 Task: Apply clear formating to the comment.
Action: Mouse moved to (445, 254)
Screenshot: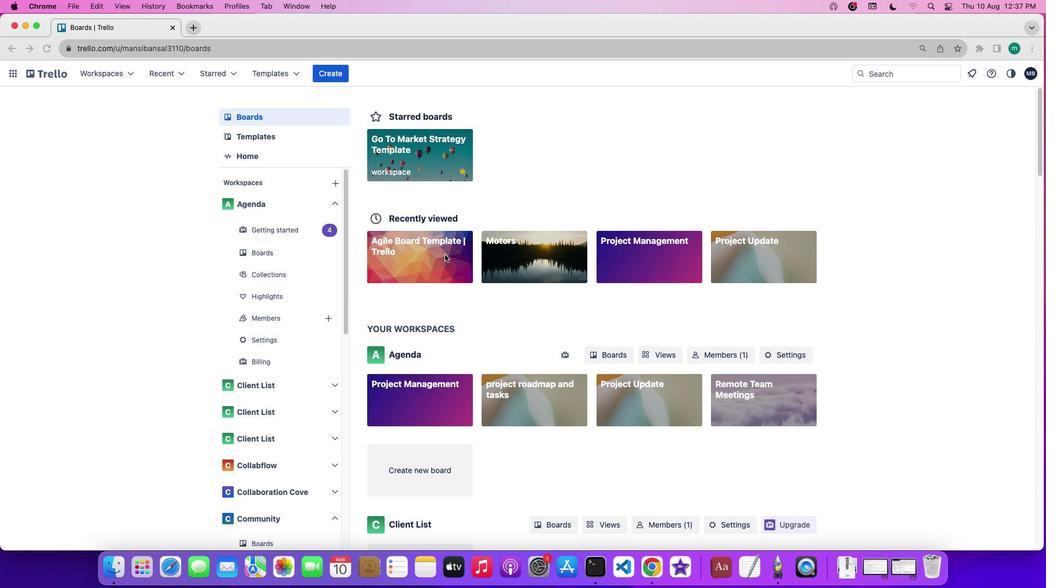 
Action: Mouse pressed left at (445, 254)
Screenshot: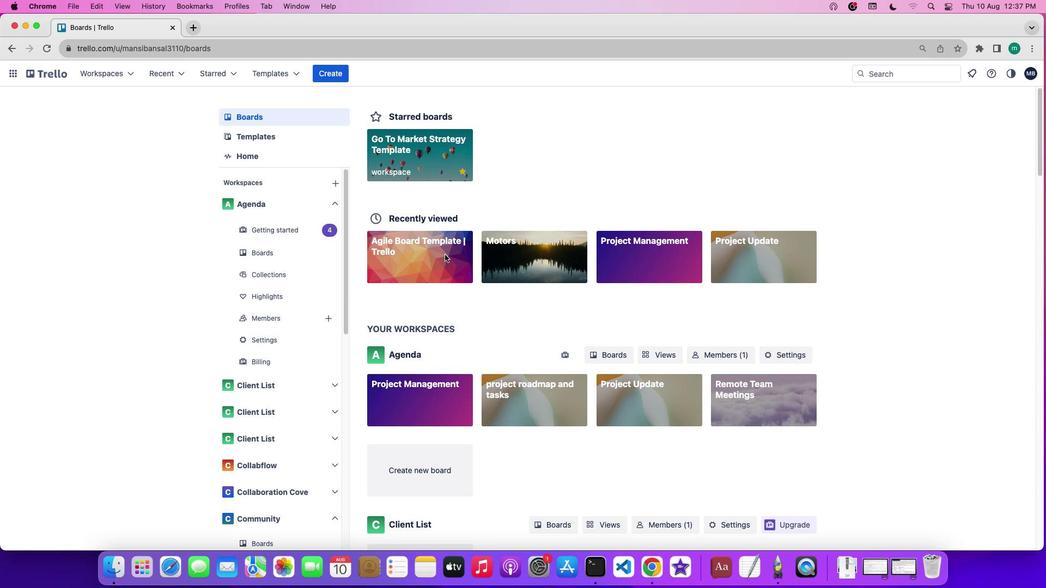 
Action: Mouse pressed left at (445, 254)
Screenshot: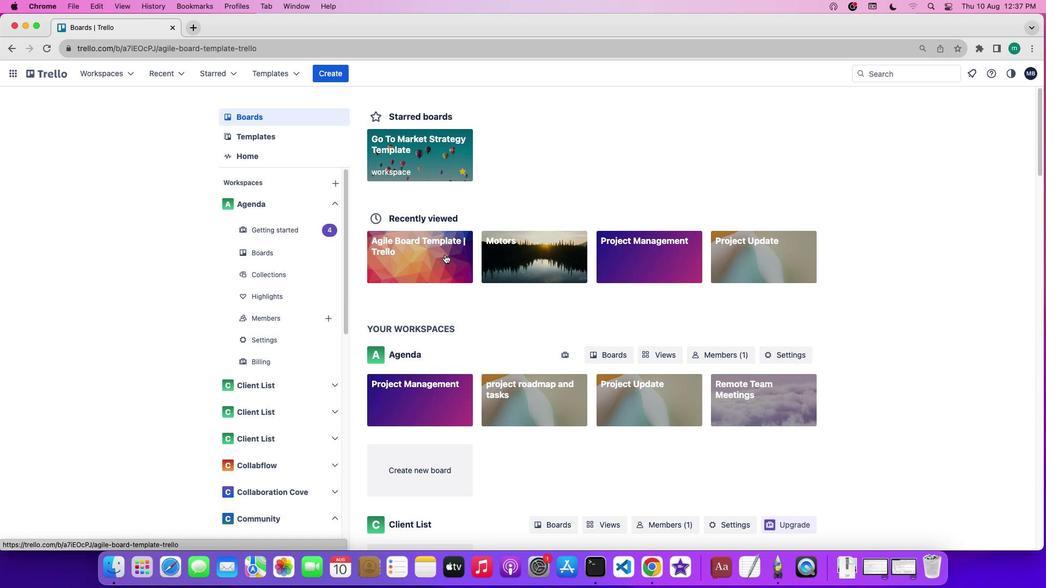 
Action: Mouse moved to (273, 258)
Screenshot: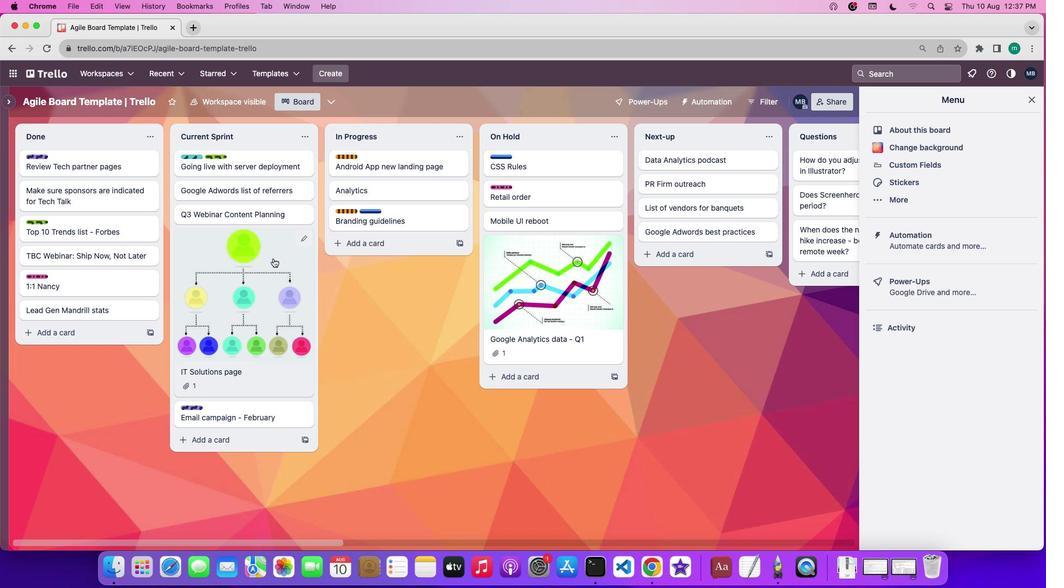 
Action: Mouse pressed left at (273, 258)
Screenshot: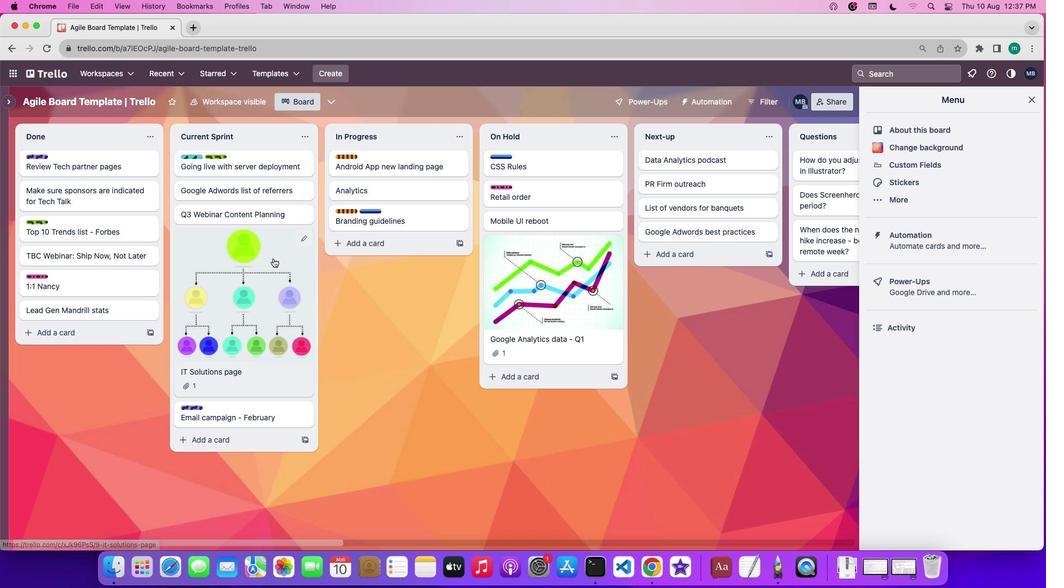 
Action: Mouse moved to (534, 366)
Screenshot: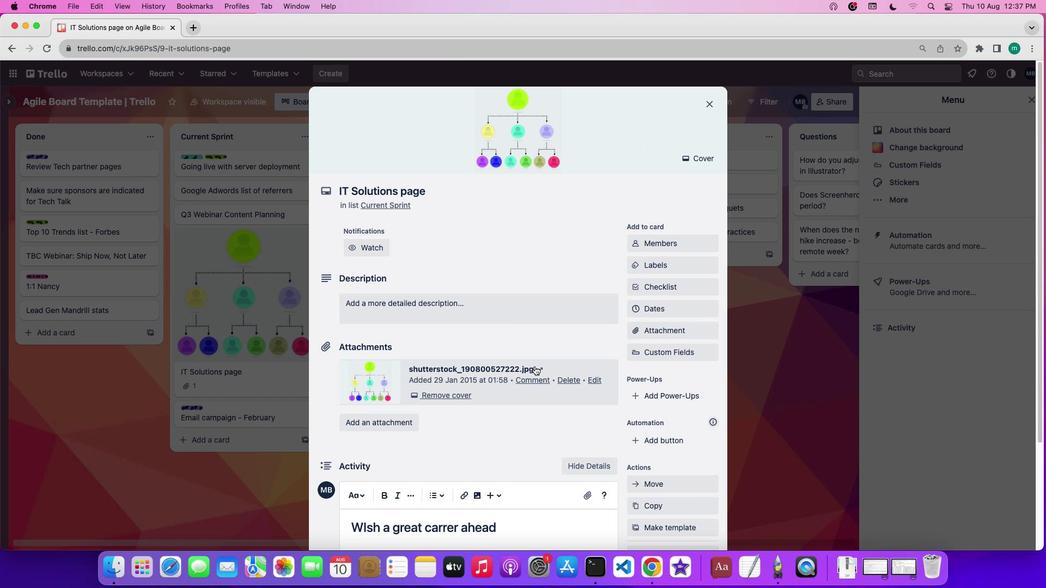
Action: Mouse scrolled (534, 366) with delta (0, 0)
Screenshot: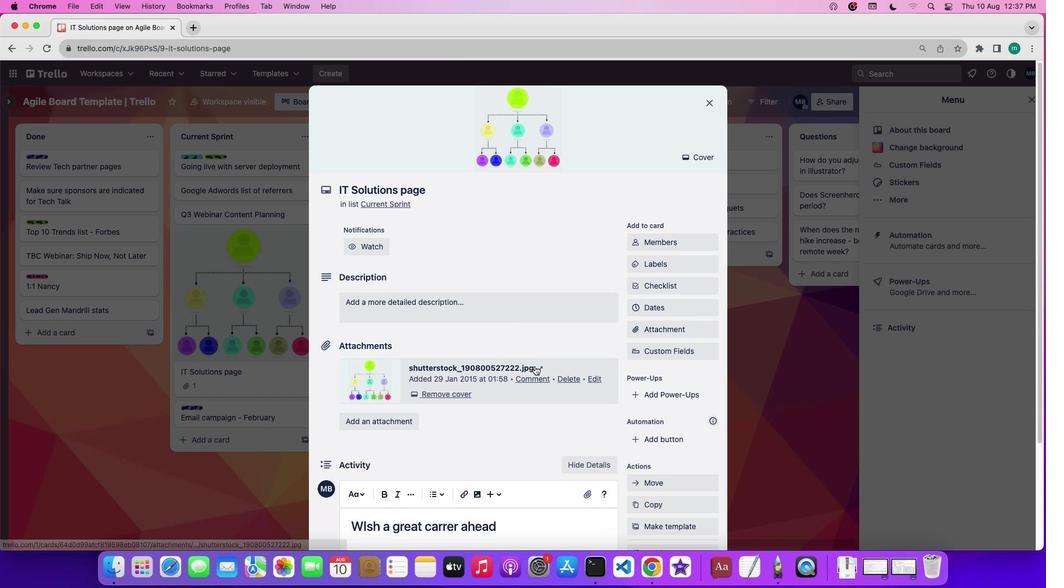 
Action: Mouse scrolled (534, 366) with delta (0, 0)
Screenshot: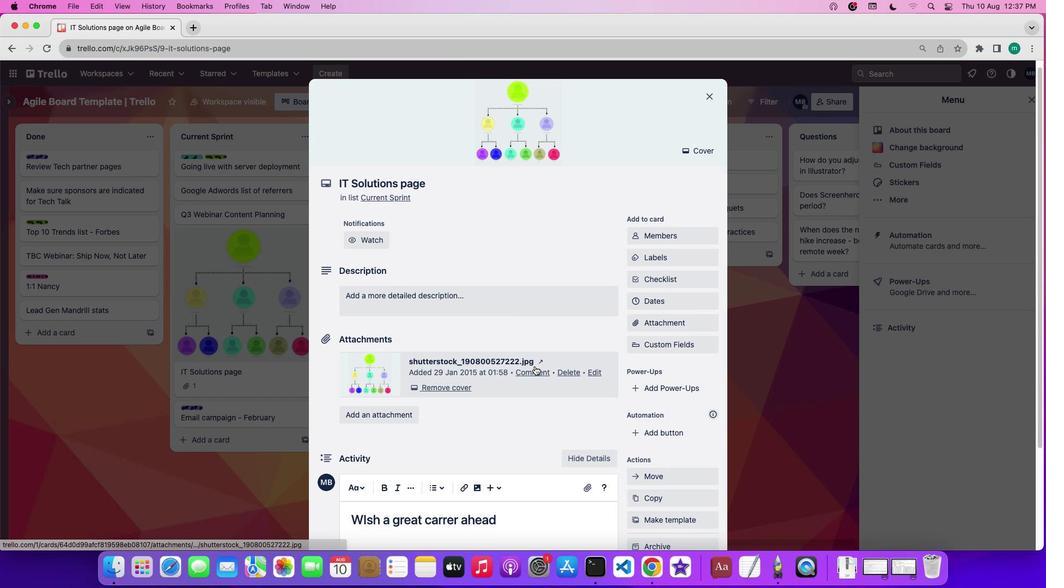 
Action: Mouse scrolled (534, 366) with delta (0, -1)
Screenshot: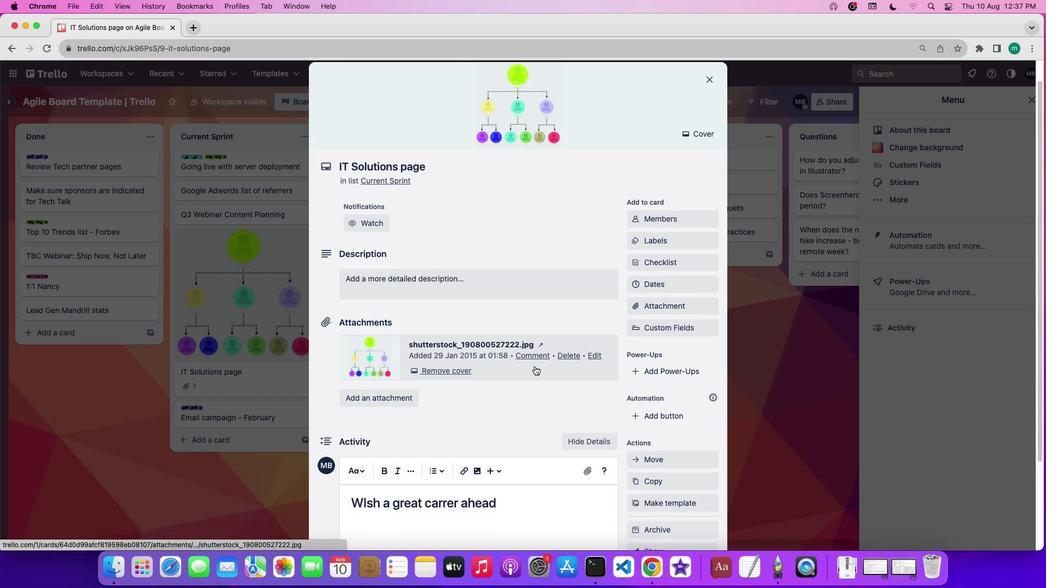 
Action: Mouse scrolled (534, 366) with delta (0, -2)
Screenshot: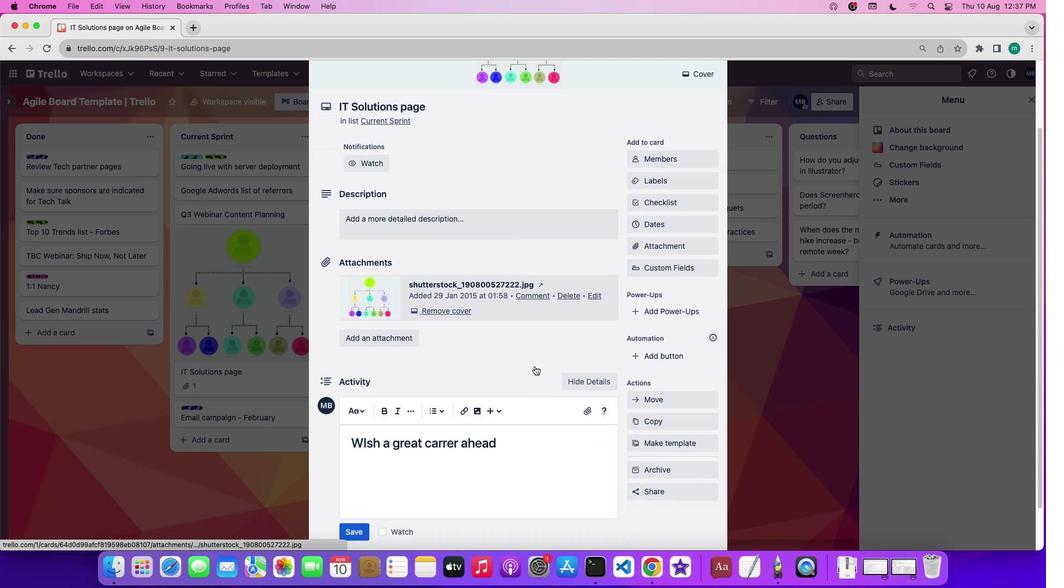 
Action: Mouse moved to (438, 362)
Screenshot: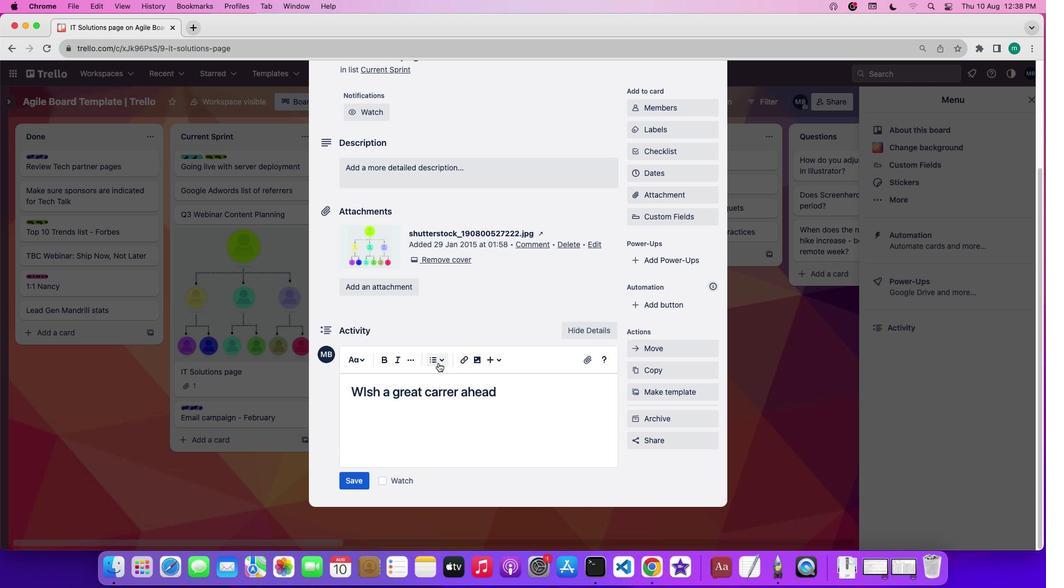 
Action: Mouse pressed left at (438, 362)
Screenshot: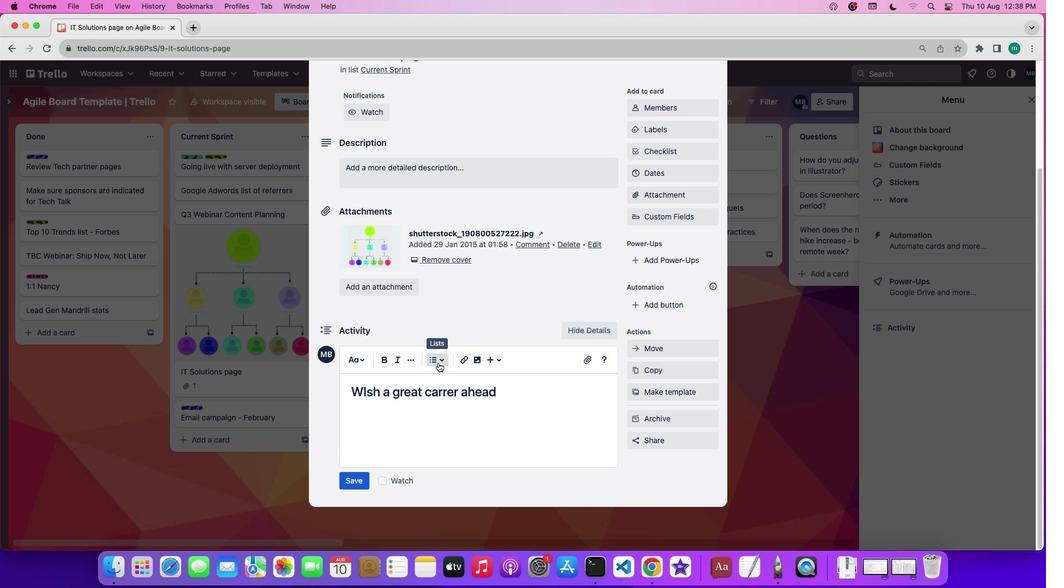 
Action: Mouse moved to (414, 359)
Screenshot: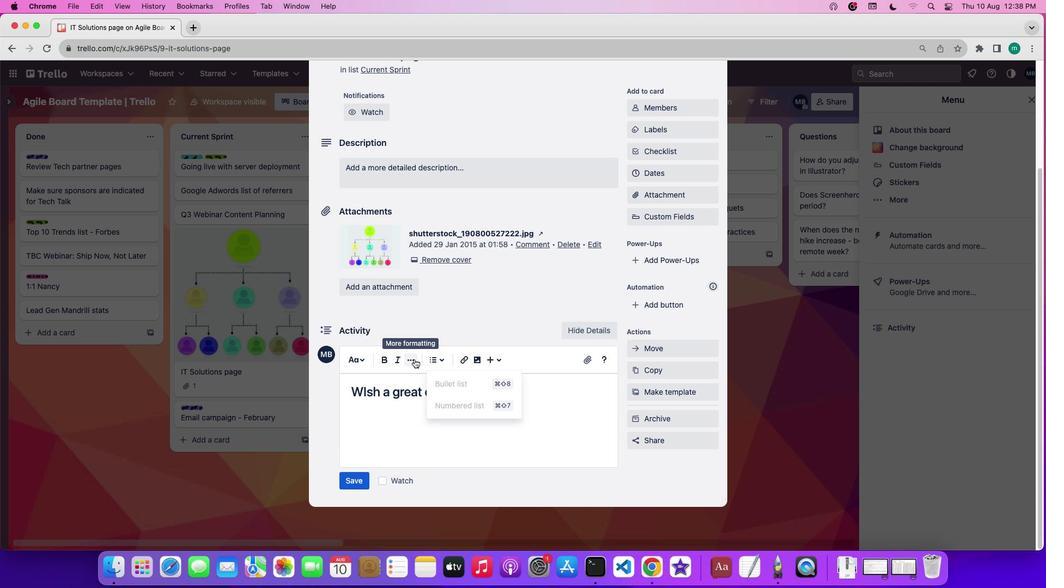 
Action: Mouse pressed left at (414, 359)
Screenshot: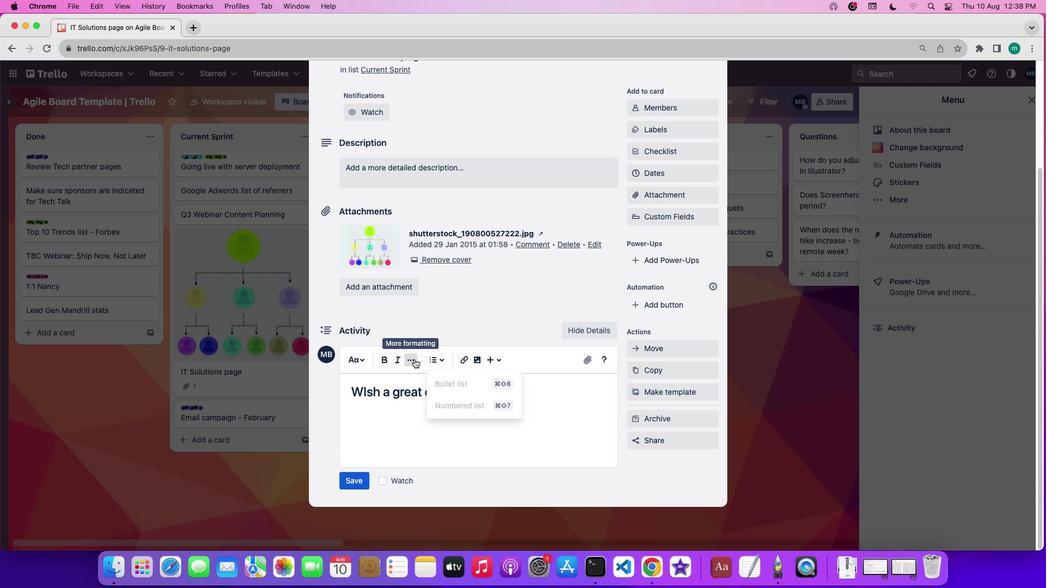 
Action: Mouse moved to (418, 427)
Screenshot: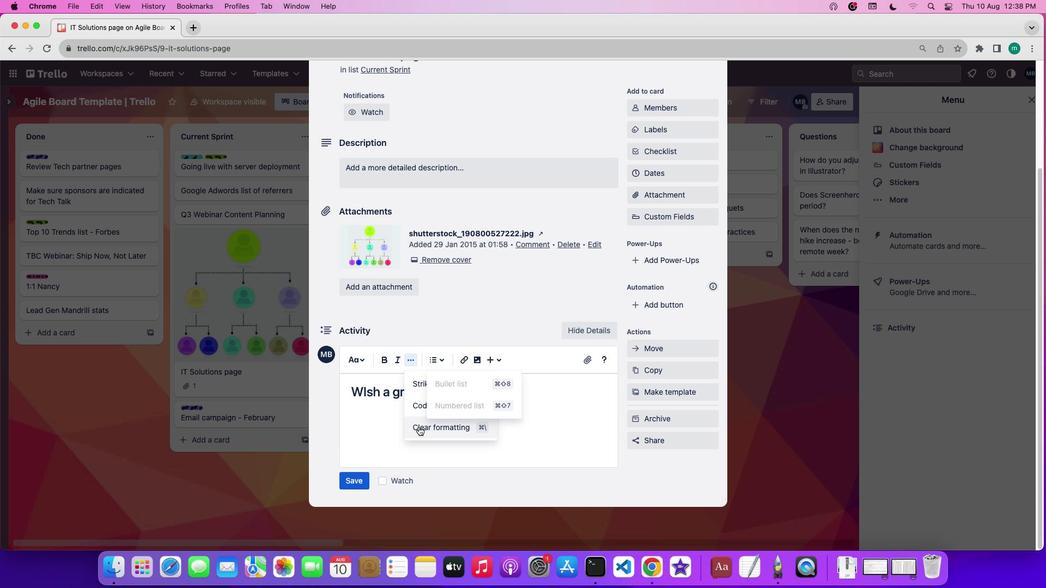 
Action: Mouse pressed left at (418, 427)
Screenshot: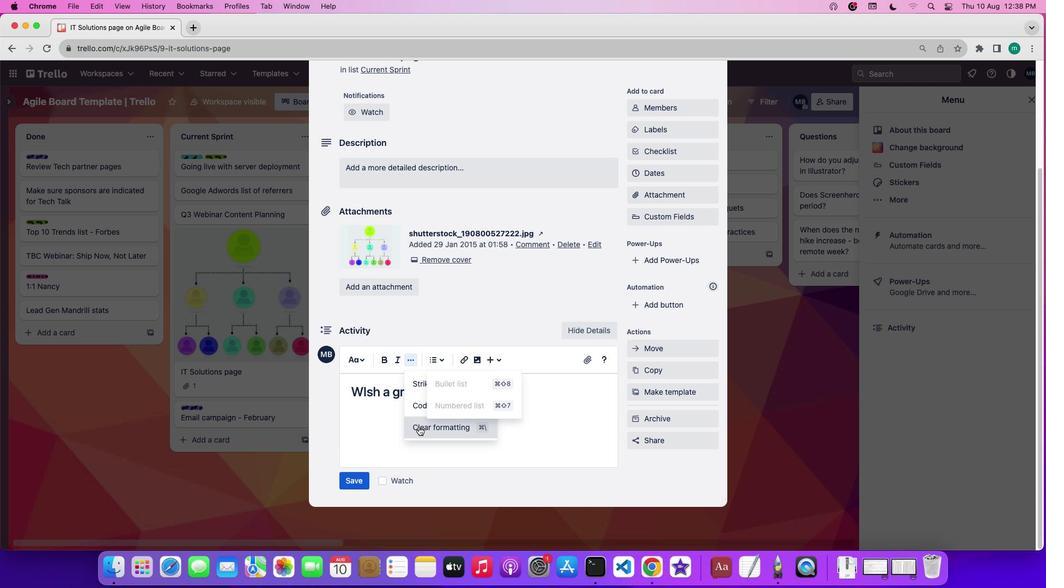 
Action: Mouse moved to (524, 430)
Screenshot: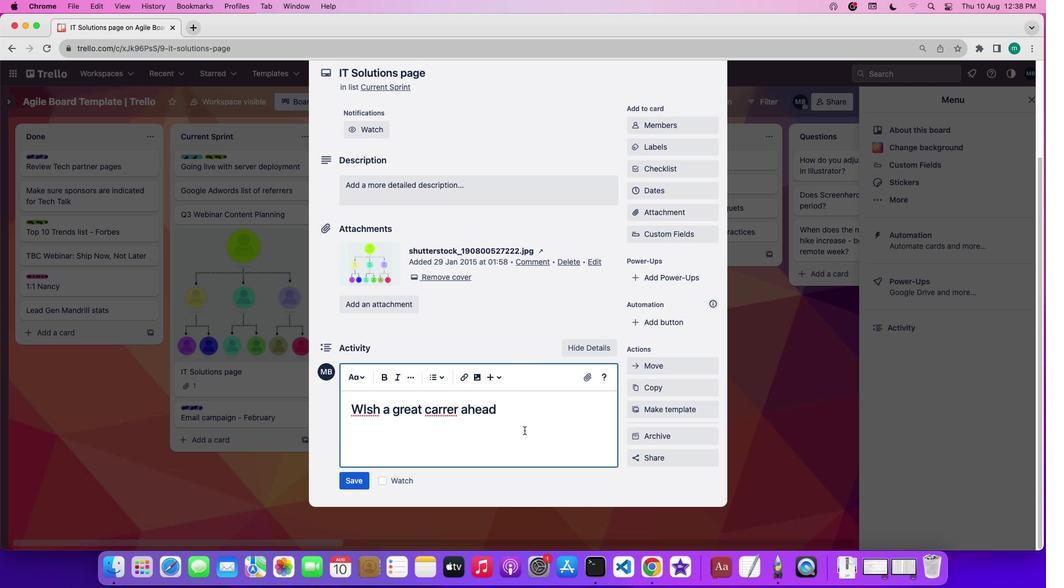 
